 Task: Choose default factory presets for the loudness normalization effect.
Action: Mouse pressed left at (206, 28)
Screenshot: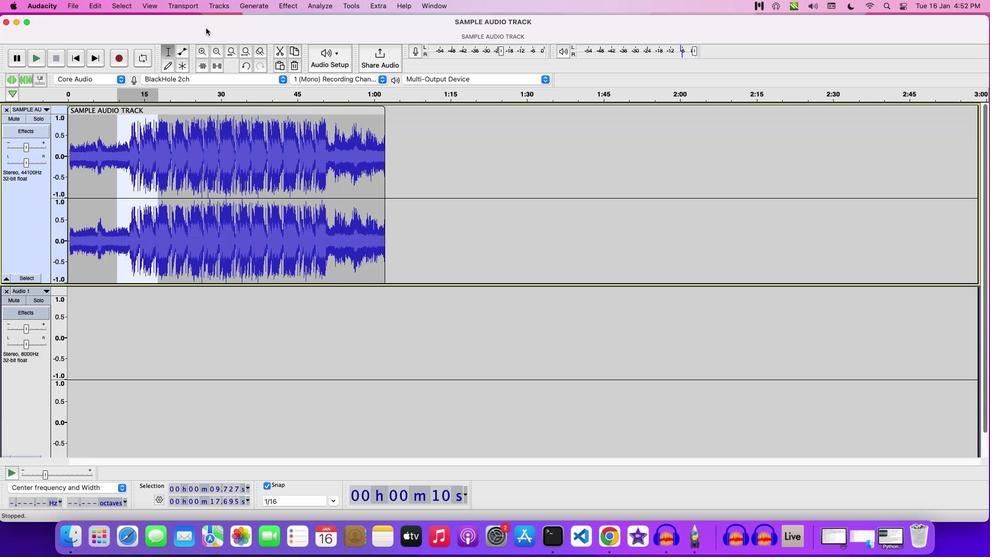 
Action: Mouse moved to (296, 6)
Screenshot: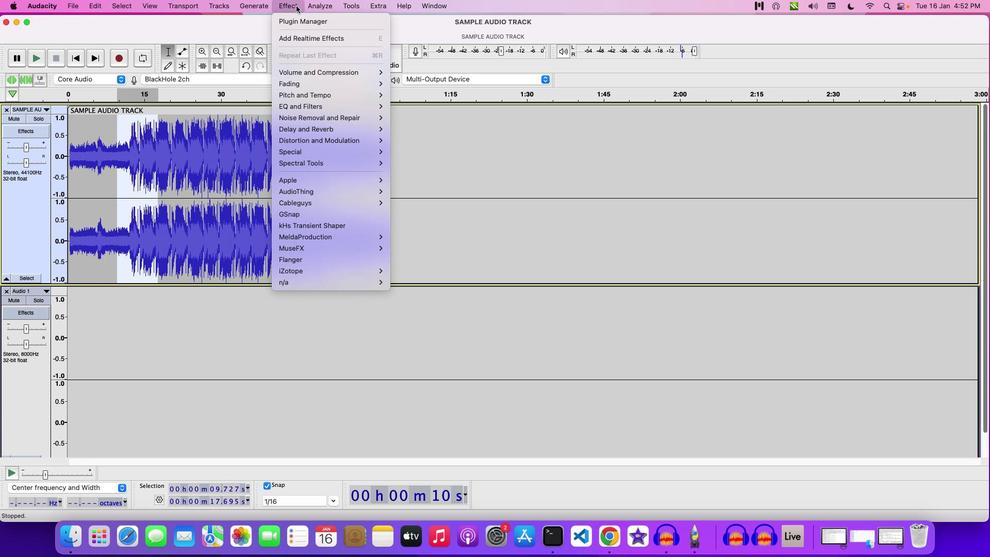 
Action: Mouse pressed left at (296, 6)
Screenshot: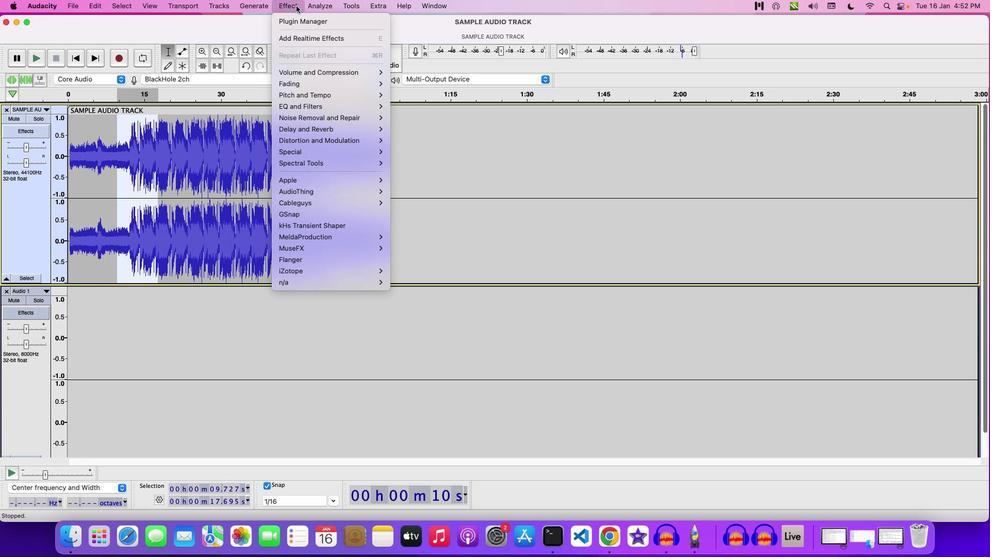 
Action: Mouse moved to (413, 114)
Screenshot: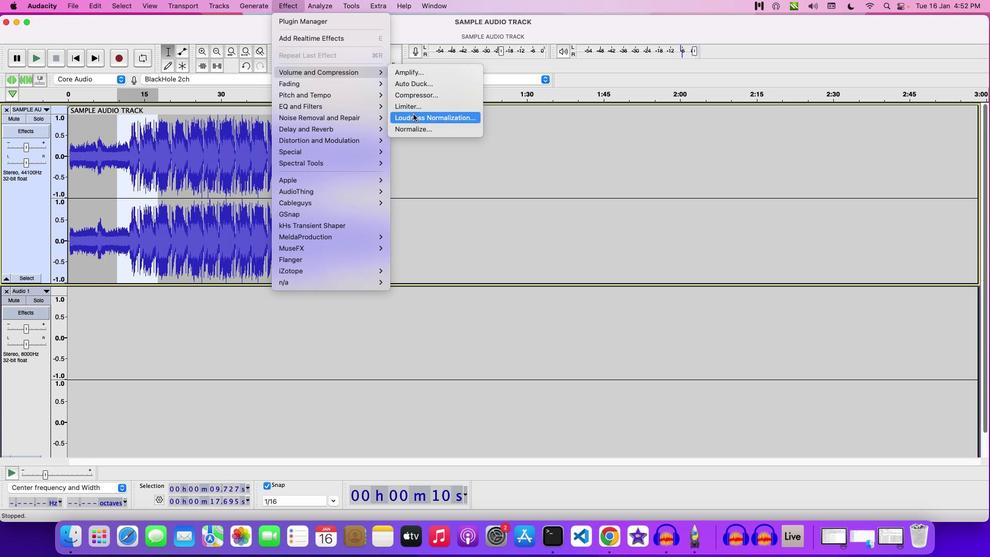 
Action: Mouse pressed left at (413, 114)
Screenshot: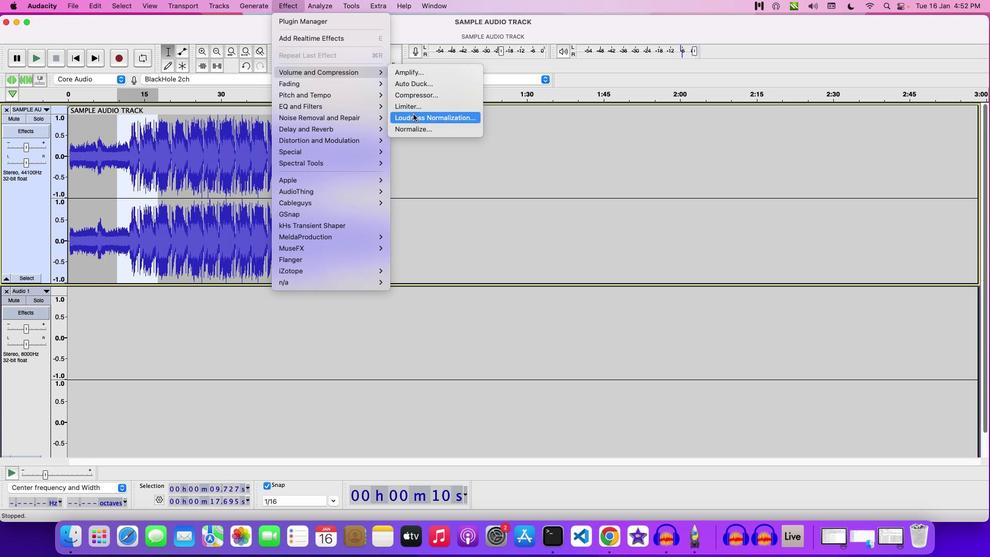 
Action: Mouse moved to (423, 250)
Screenshot: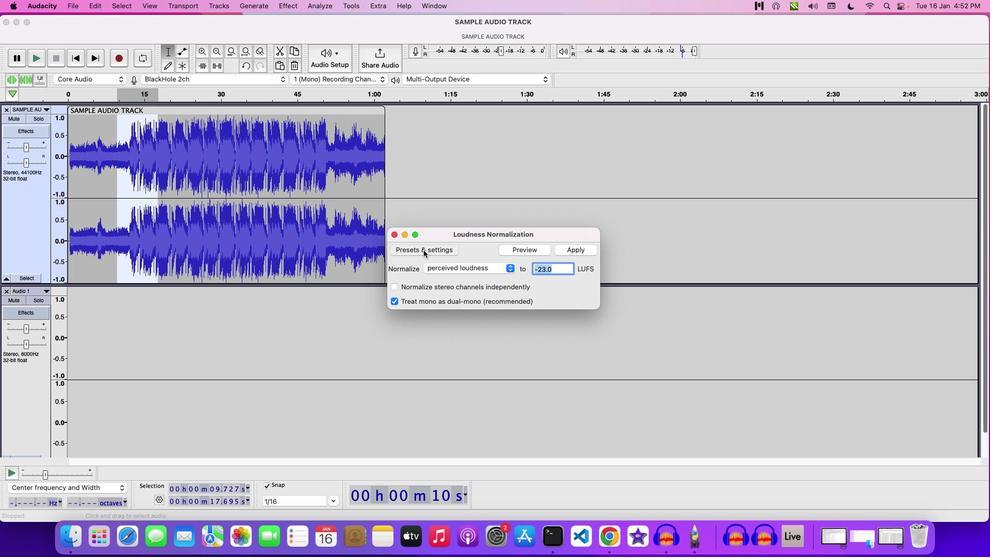 
Action: Mouse pressed left at (423, 250)
Screenshot: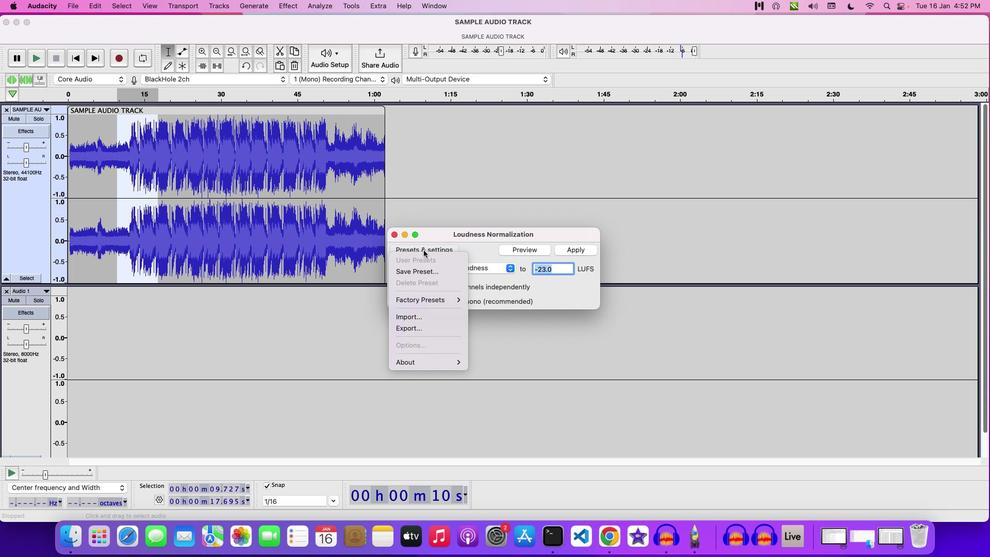 
Action: Mouse moved to (482, 300)
Screenshot: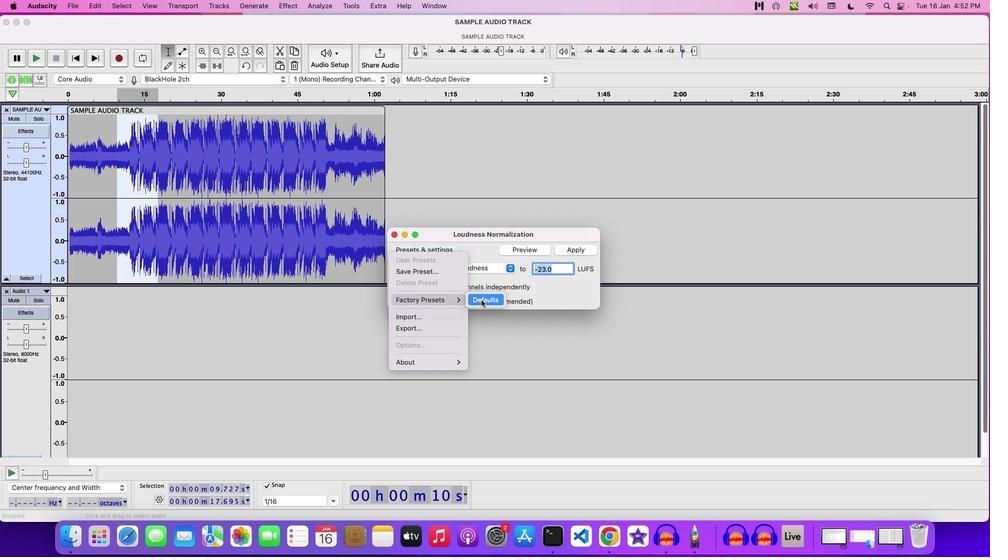 
Action: Mouse pressed left at (482, 300)
Screenshot: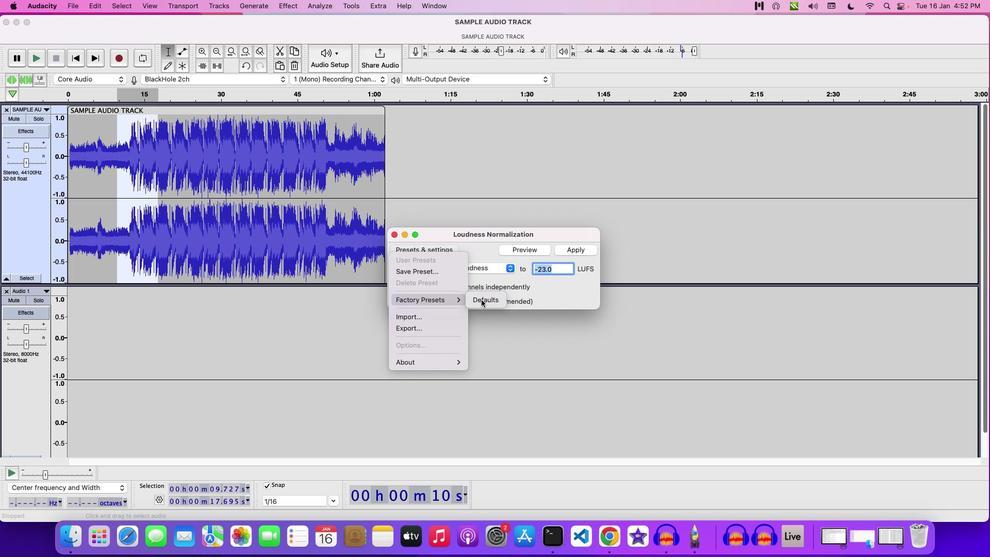 
Action: Mouse moved to (470, 254)
Screenshot: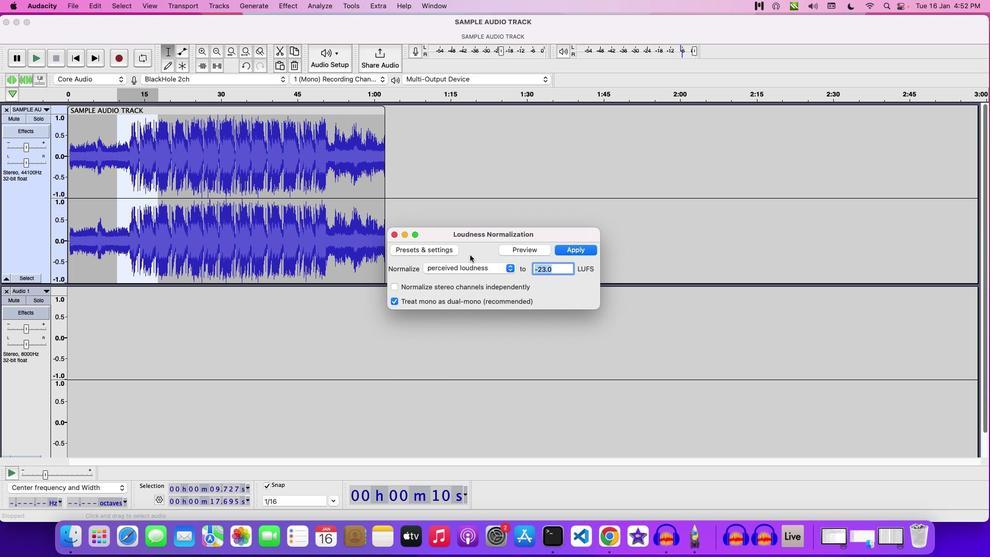 
Action: Mouse pressed left at (470, 254)
Screenshot: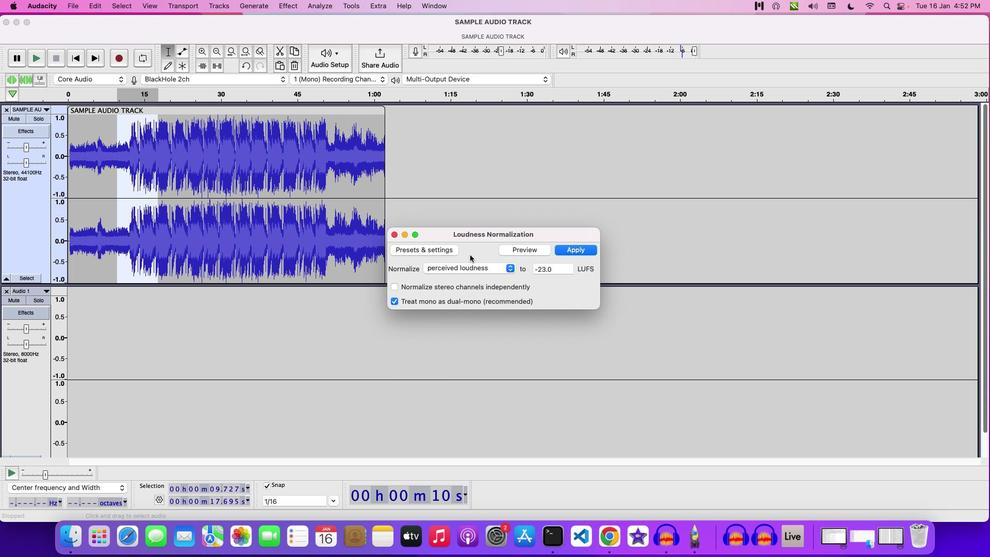 
